 Task: Create Card Customer Persona Review in Board Product Beta Testing to Workspace Customer Relationship Management. Create Card Webinar Review in Board Sales Operations to Workspace Customer Relationship Management. Create Card Quality Assurance Testing in Board Diversity and Inclusion Metrics and Reporting to Workspace Customer Relationship Management. Create Card Event Performance Review in Board Customer Retention Program Strategy and Execution to Workspace Customer Relationship Management
Action: Mouse moved to (66, 370)
Screenshot: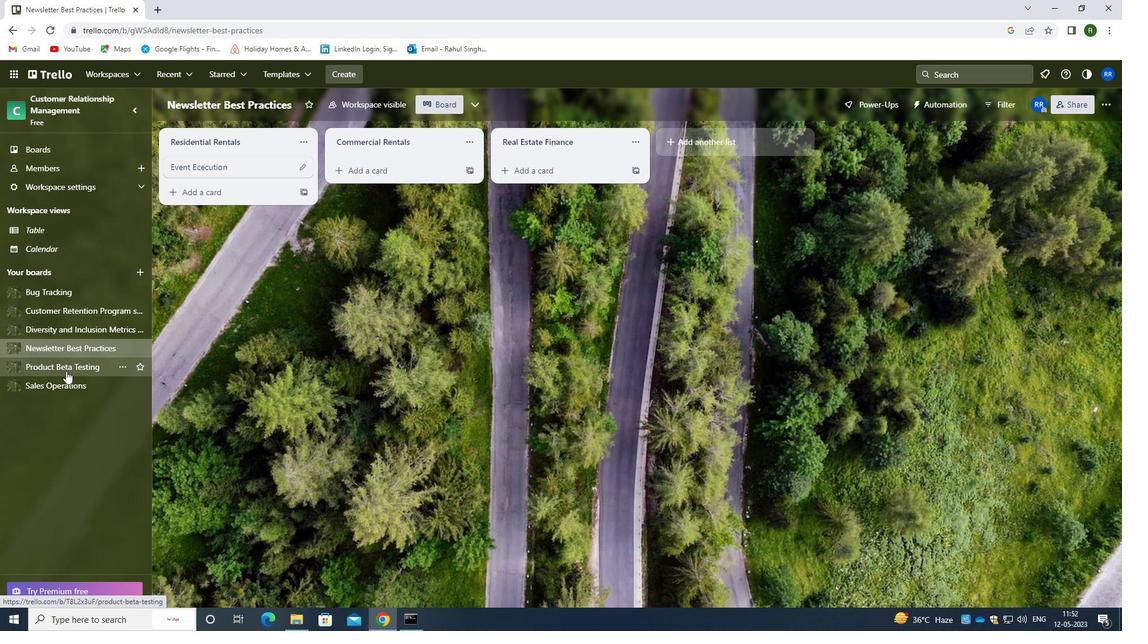 
Action: Mouse pressed left at (66, 370)
Screenshot: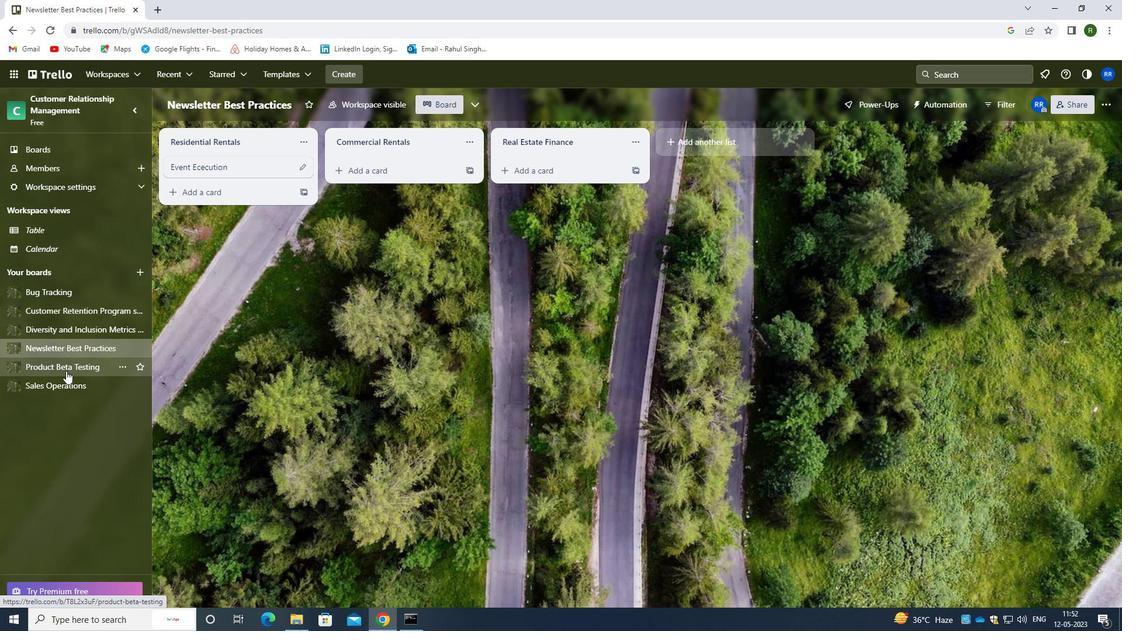 
Action: Mouse moved to (199, 169)
Screenshot: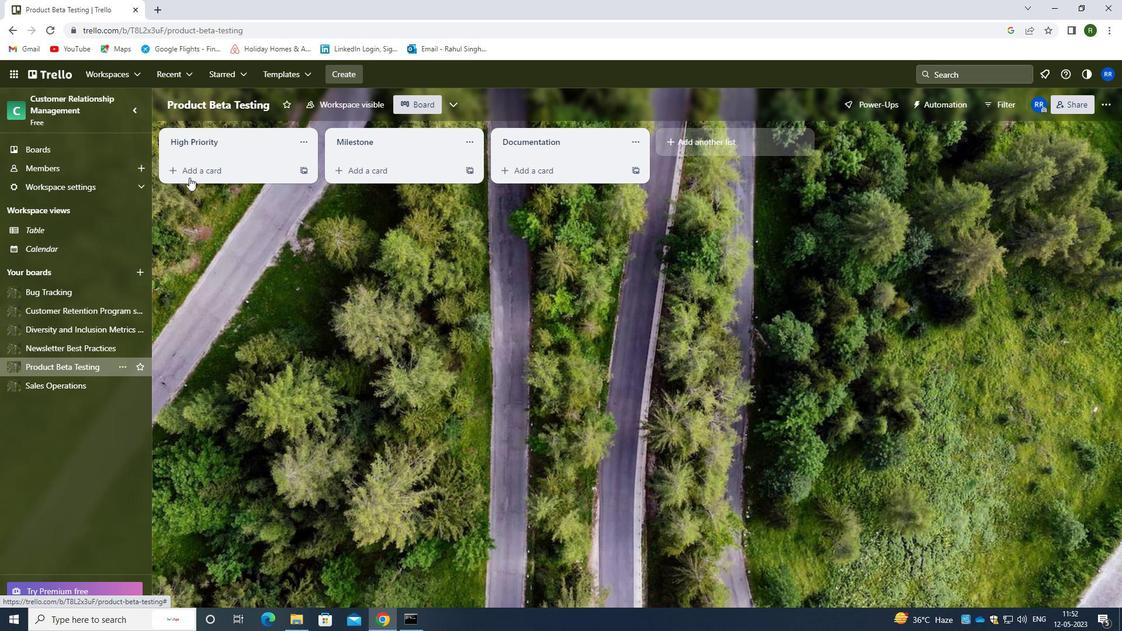 
Action: Mouse pressed left at (199, 169)
Screenshot: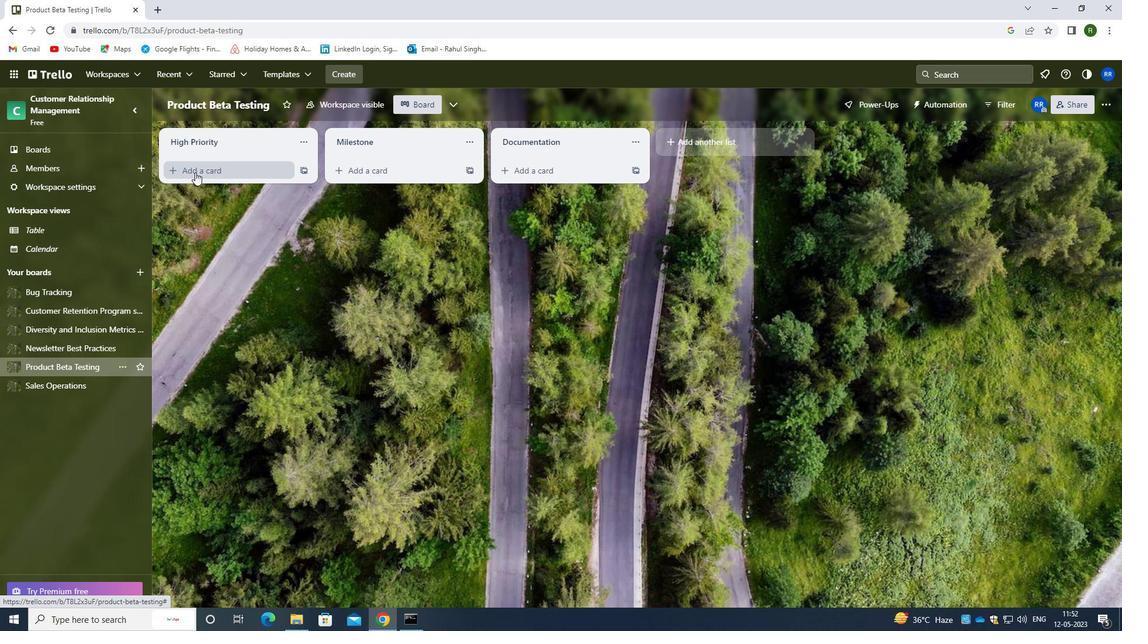 
Action: Mouse moved to (230, 181)
Screenshot: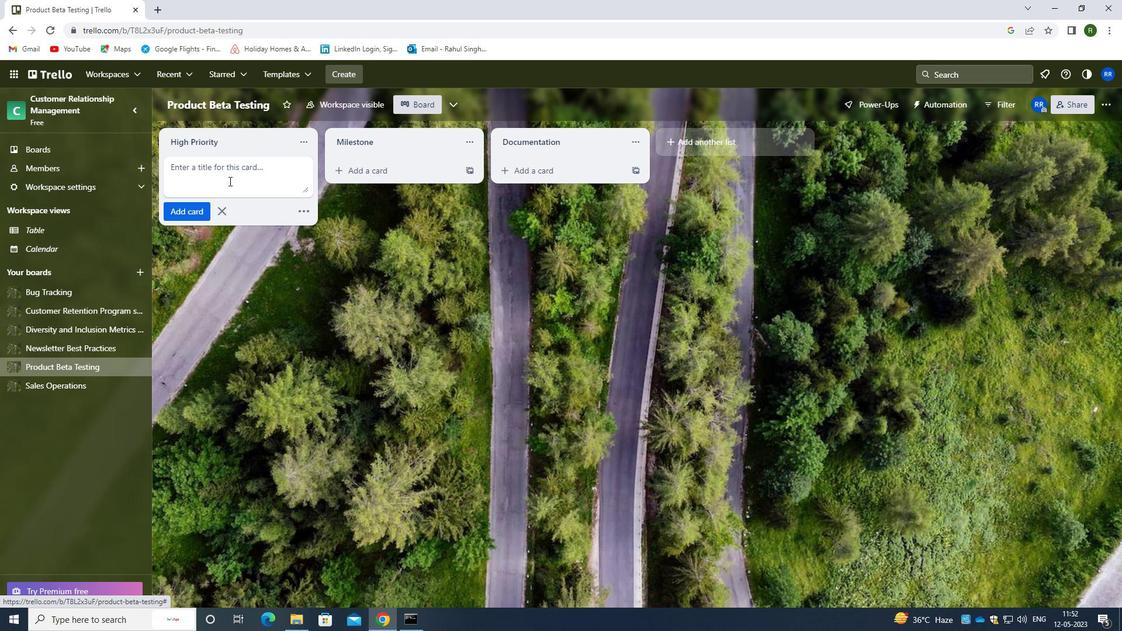 
Action: Mouse pressed left at (230, 181)
Screenshot: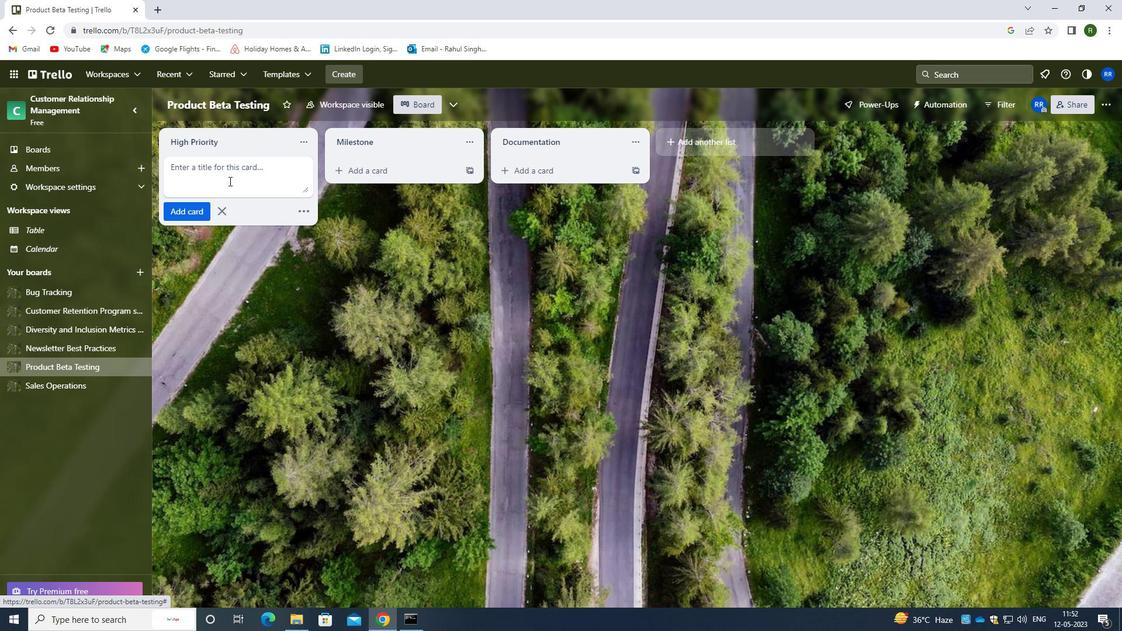 
Action: Mouse moved to (230, 181)
Screenshot: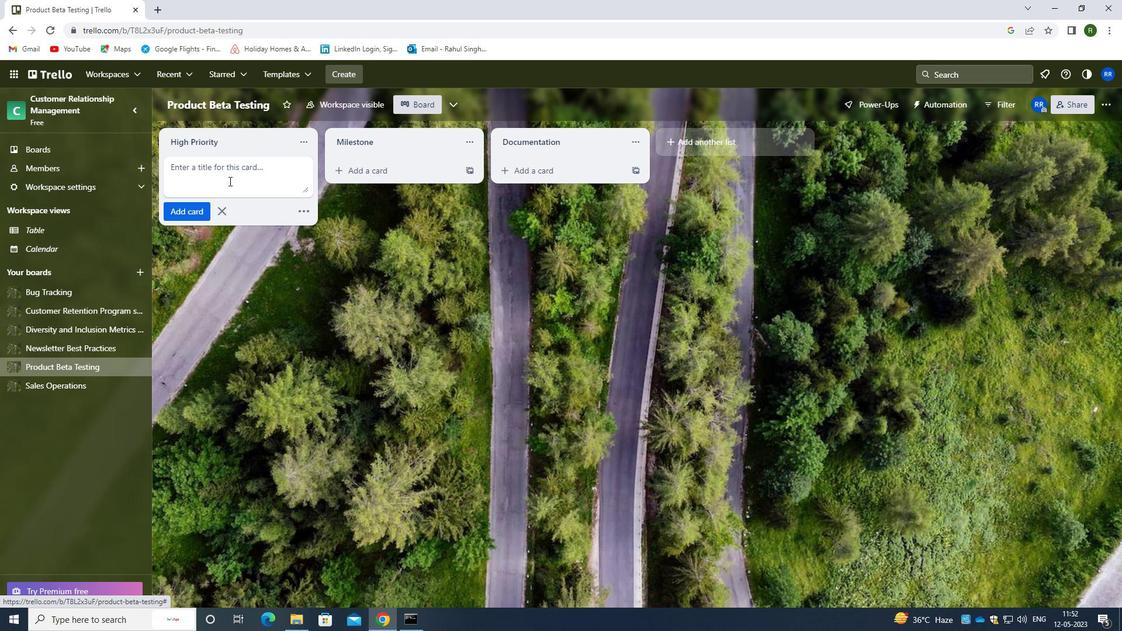 
Action: Key pressed <Key.caps_lock>c<Key.caps_lock>ustomer<Key.space><Key.caps_lock>p<Key.caps_lock>erson<Key.space><Key.caps_lock>r<Key.caps_lock>eview
Screenshot: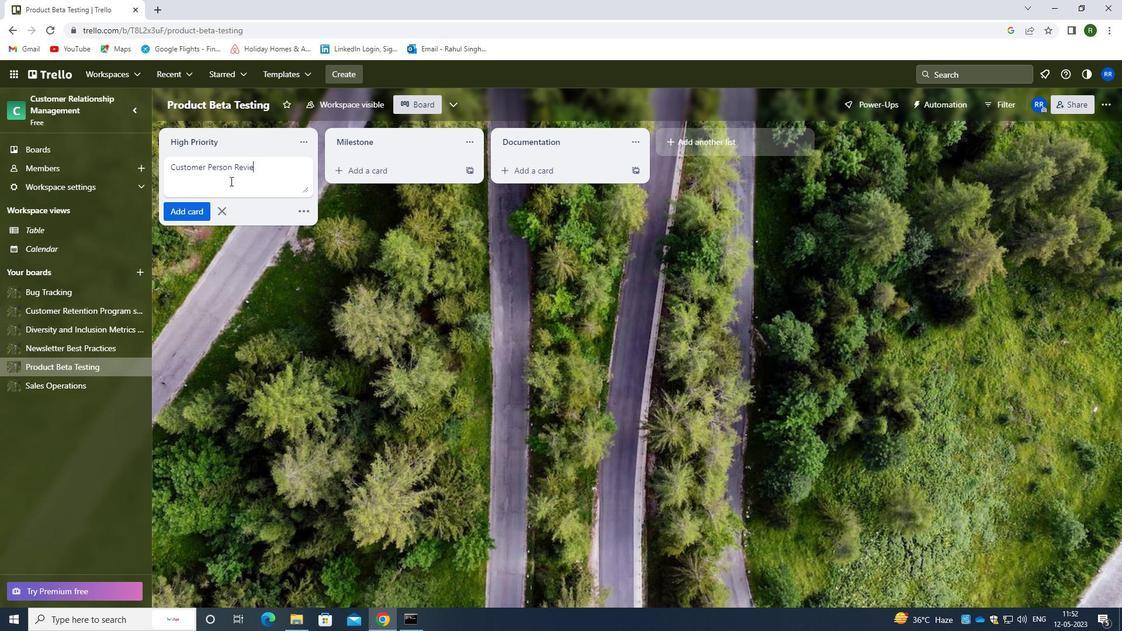 
Action: Mouse moved to (188, 211)
Screenshot: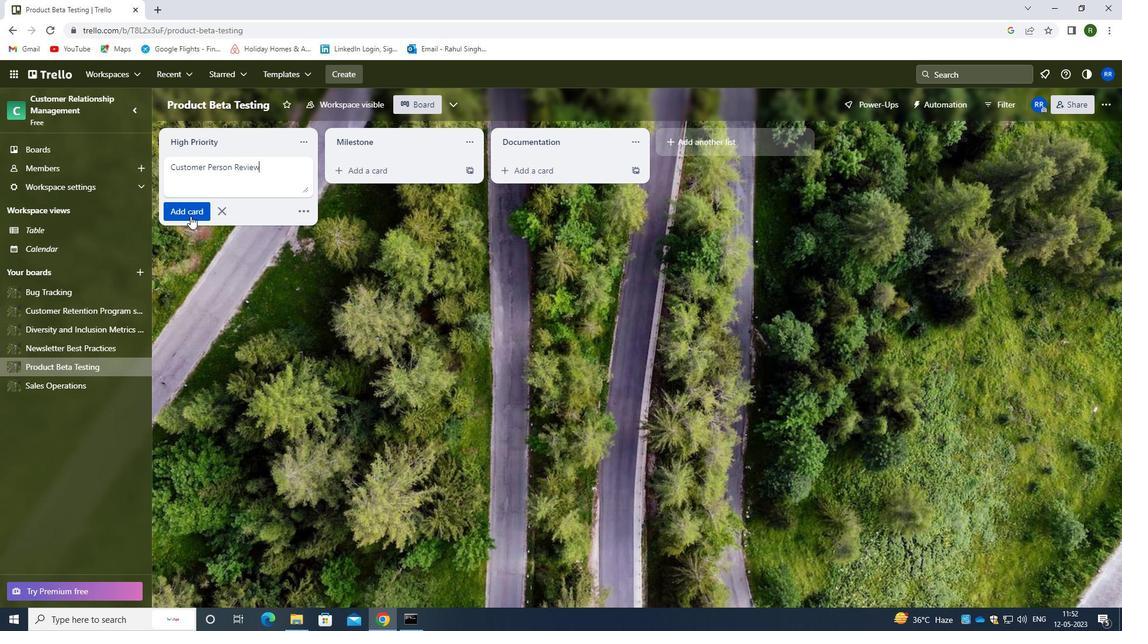 
Action: Mouse pressed left at (188, 211)
Screenshot: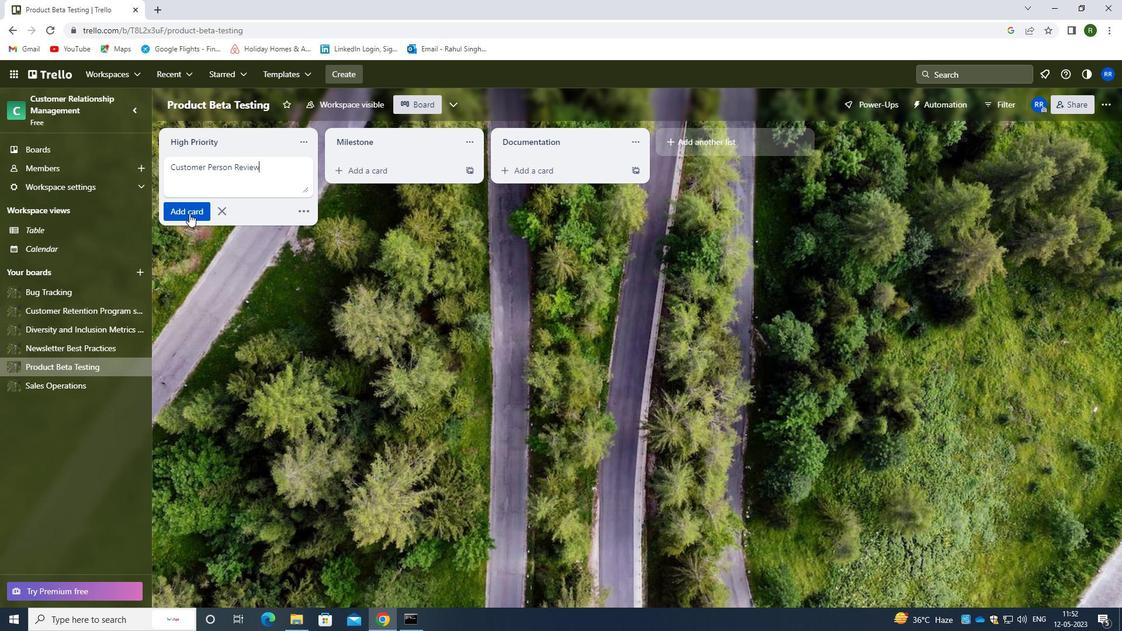 
Action: Mouse moved to (250, 340)
Screenshot: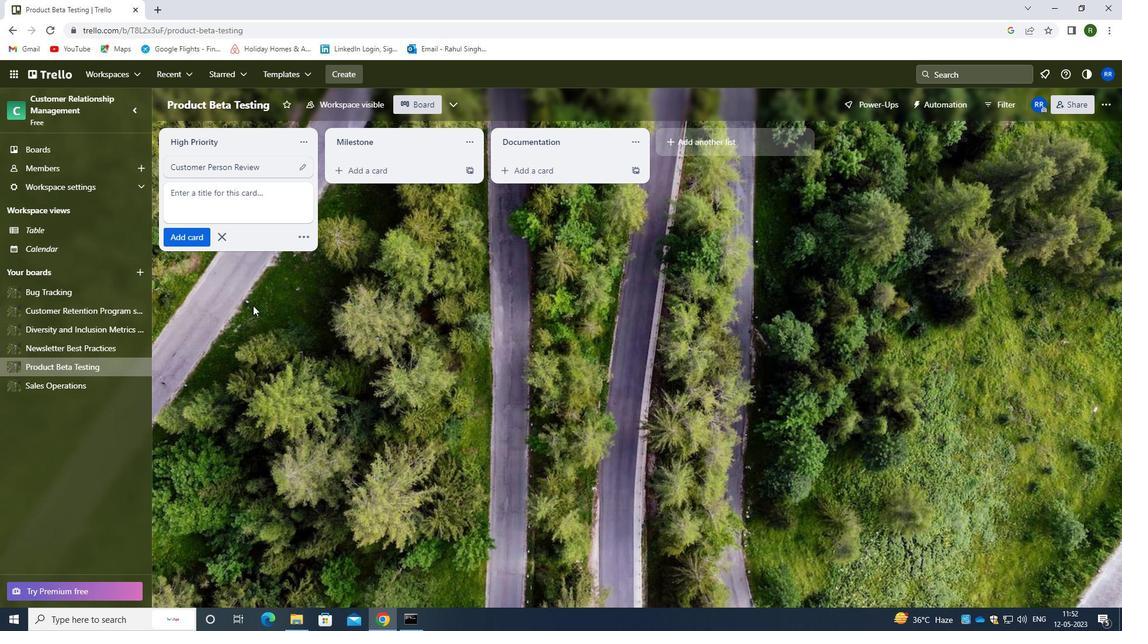 
Action: Mouse pressed left at (250, 340)
Screenshot: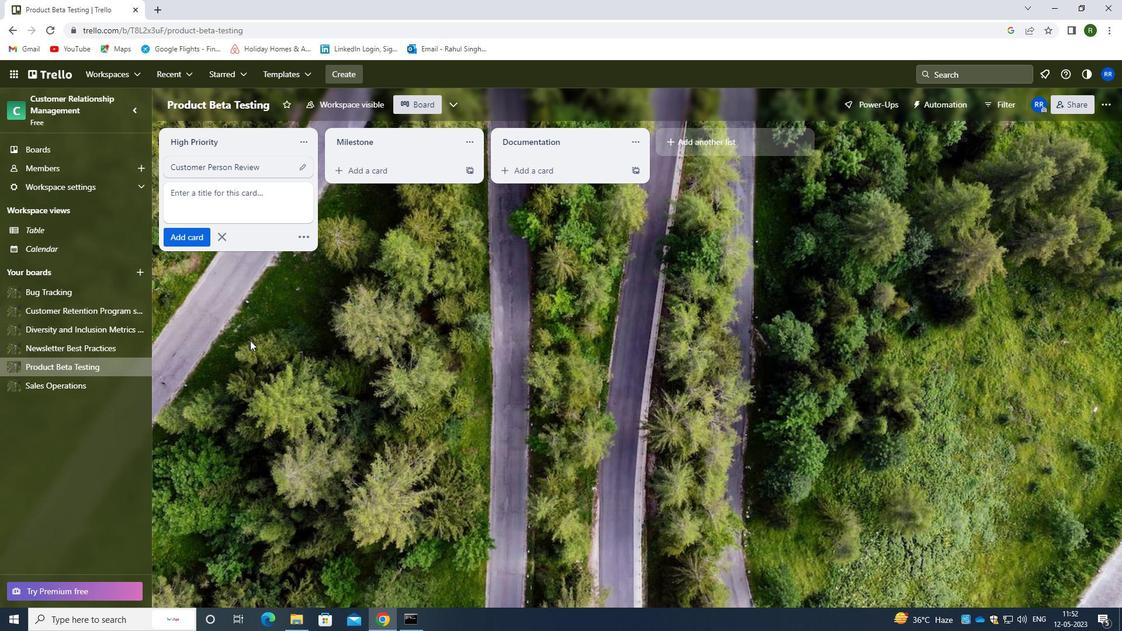 
Action: Mouse moved to (84, 380)
Screenshot: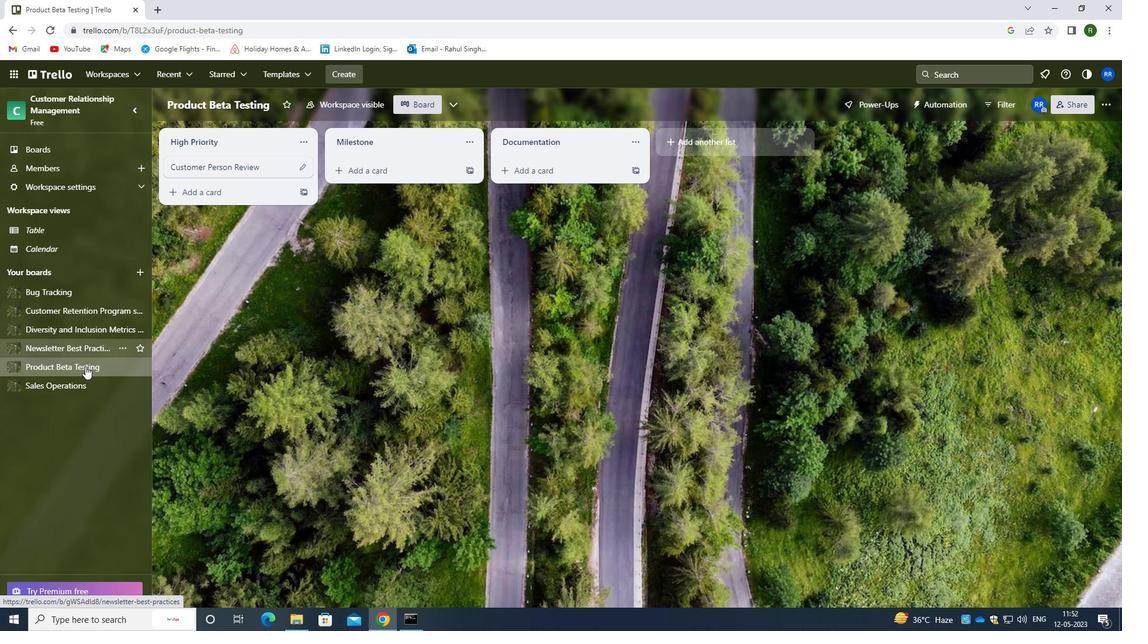 
Action: Mouse pressed left at (84, 380)
Screenshot: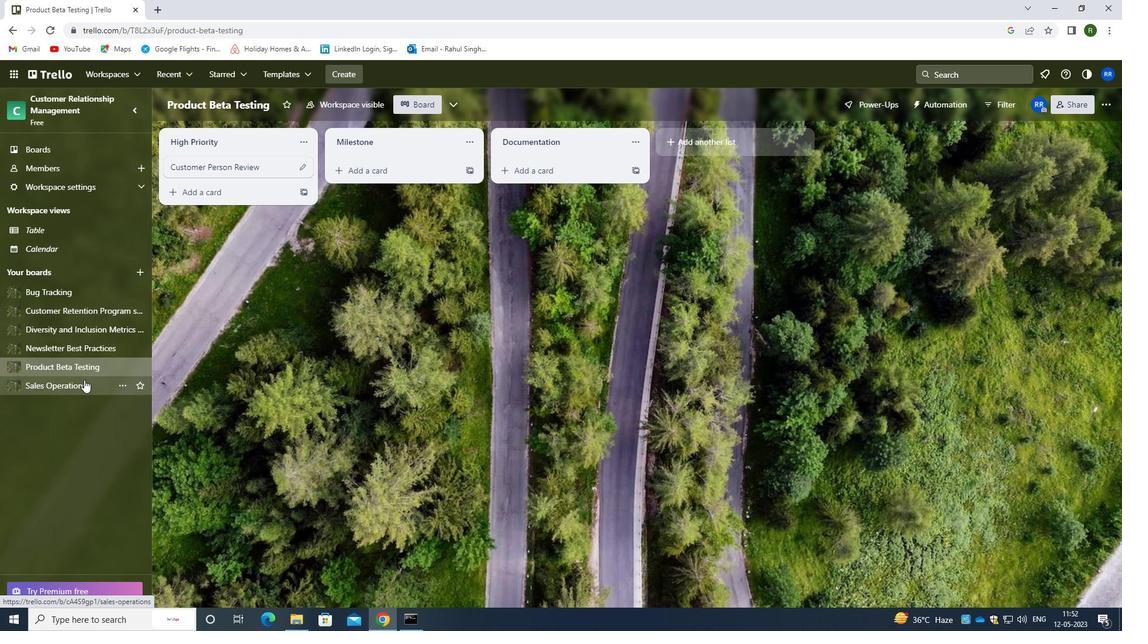 
Action: Mouse moved to (226, 173)
Screenshot: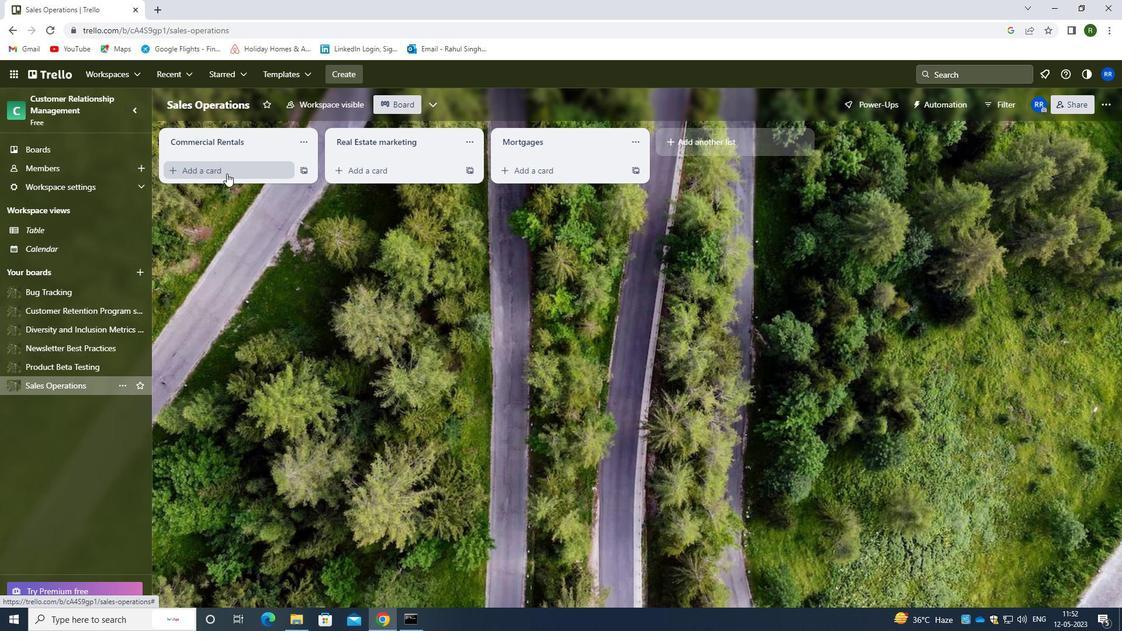 
Action: Mouse pressed left at (226, 173)
Screenshot: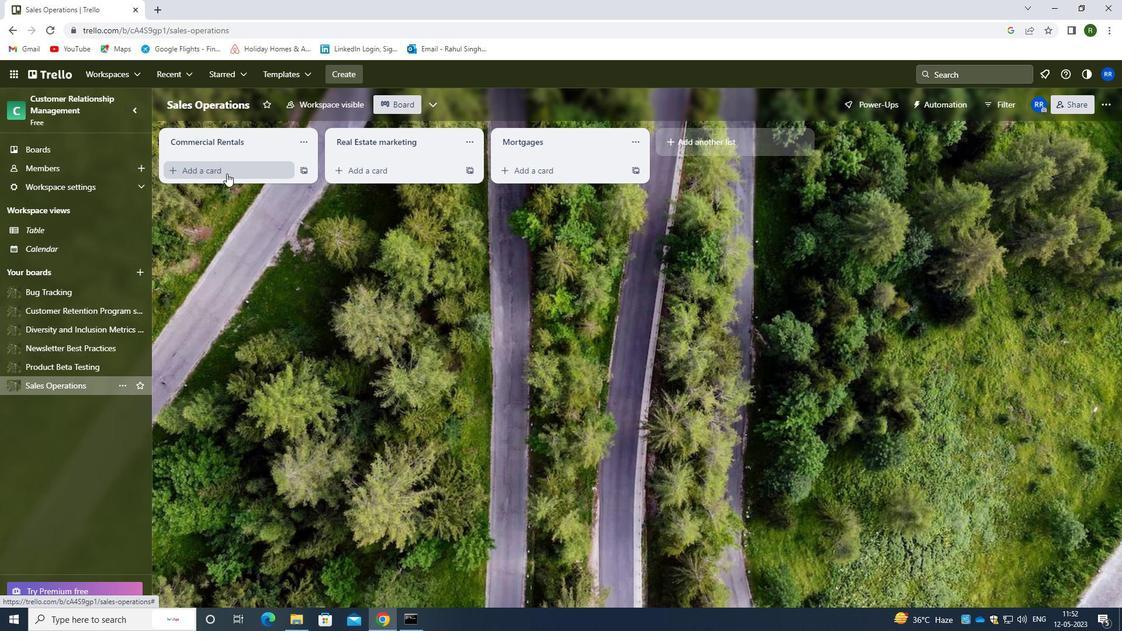 
Action: Mouse moved to (229, 181)
Screenshot: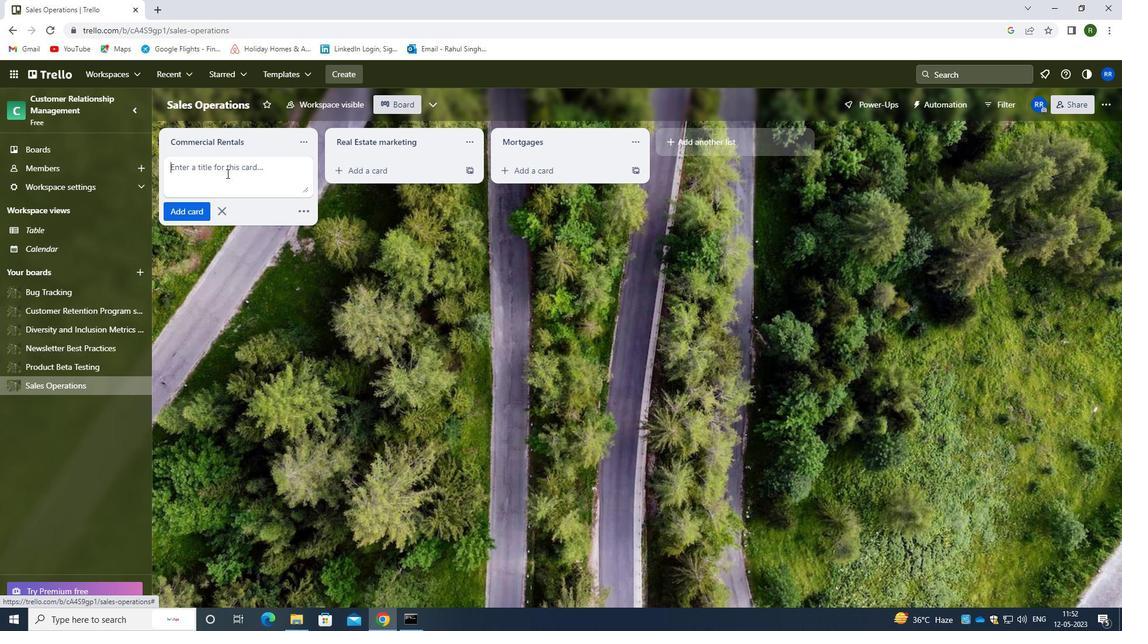 
Action: Mouse pressed left at (229, 181)
Screenshot: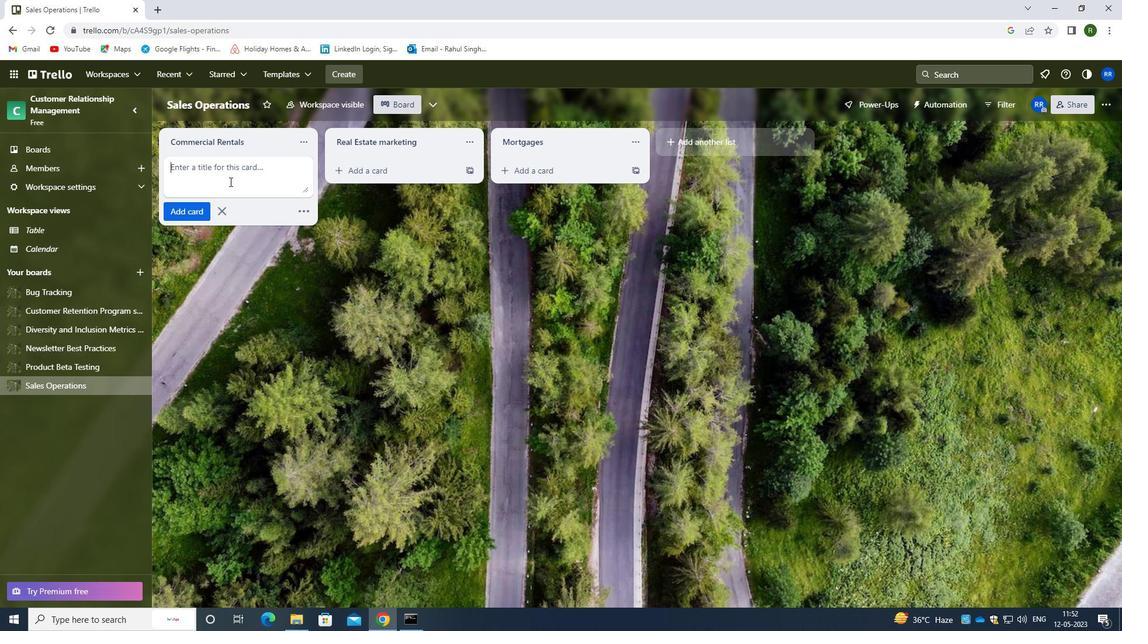 
Action: Key pressed <Key.caps_lock>w<Key.caps_lock>ebinat<Key.space><Key.caps_lock>r<Key.backspace><Key.backspace><Key.backspace>r<Key.space><Key.caps_lock><Key.backspace><Key.backspace><Key.backspace><Key.caps_lock>r<Key.backspace><Key.caps_lock>r<Key.space><Key.caps_lock>r<Key.backspace><Key.backspace><Key.backspace>a<Key.backspace><Key.caps_lock>ar<Key.space><Key.caps_lock>r<Key.caps_lock>eview
Screenshot: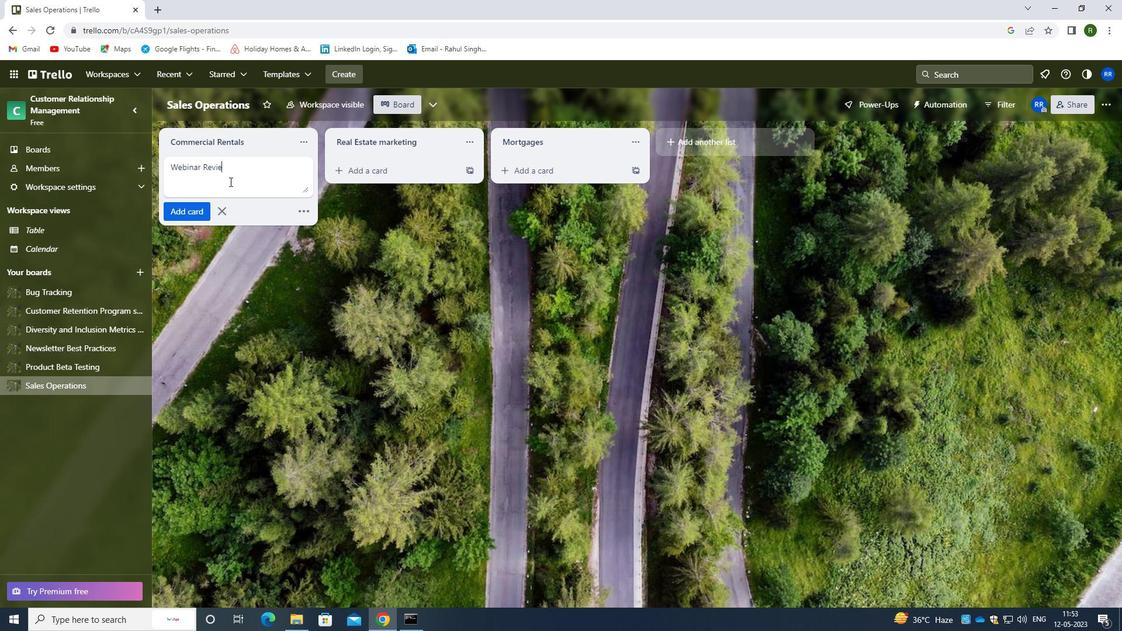 
Action: Mouse moved to (185, 209)
Screenshot: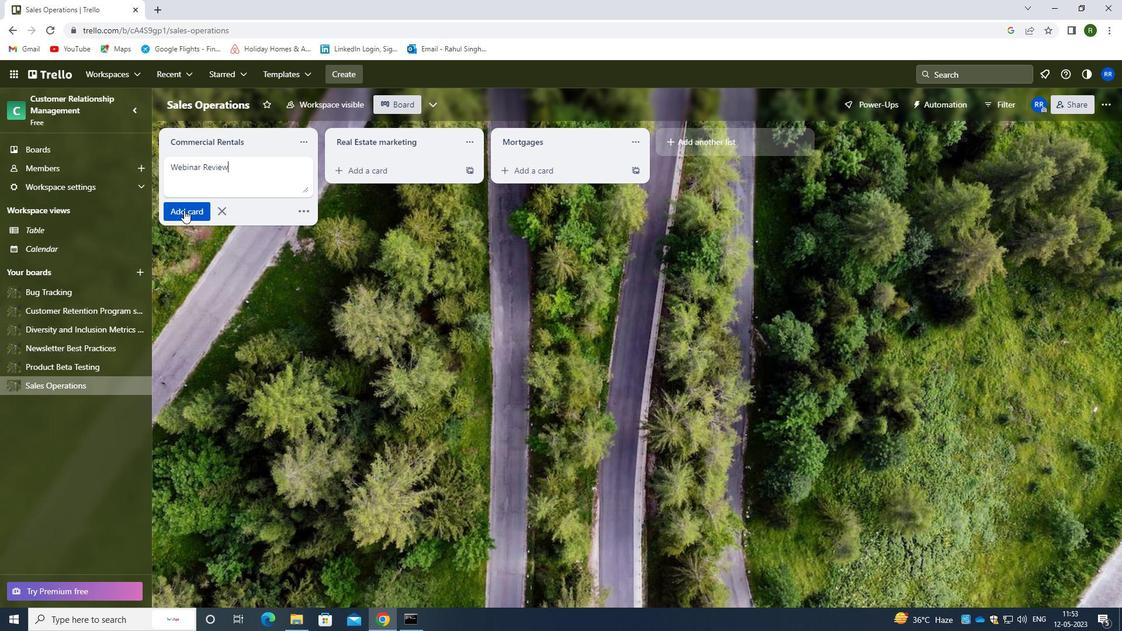 
Action: Mouse pressed left at (185, 209)
Screenshot: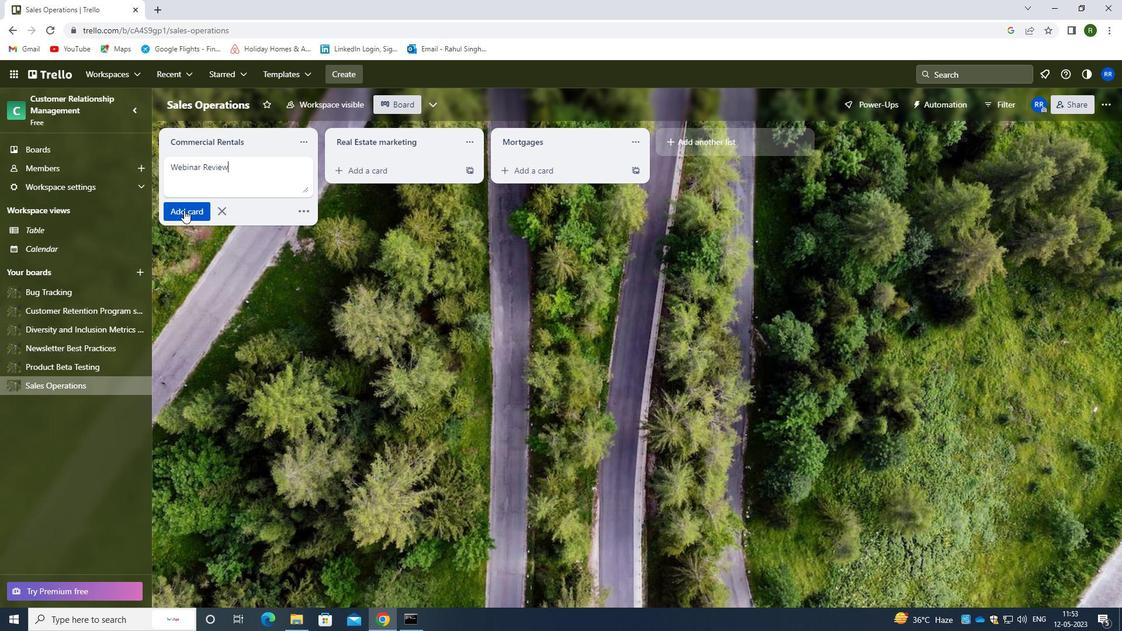 
Action: Mouse moved to (214, 314)
Screenshot: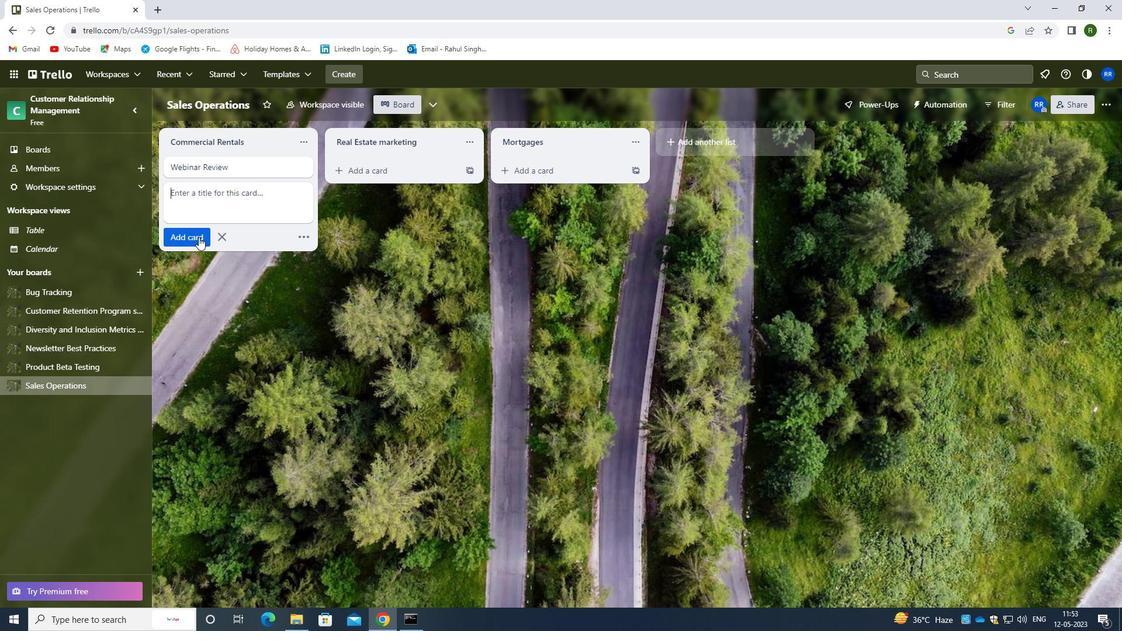 
Action: Mouse pressed left at (214, 314)
Screenshot: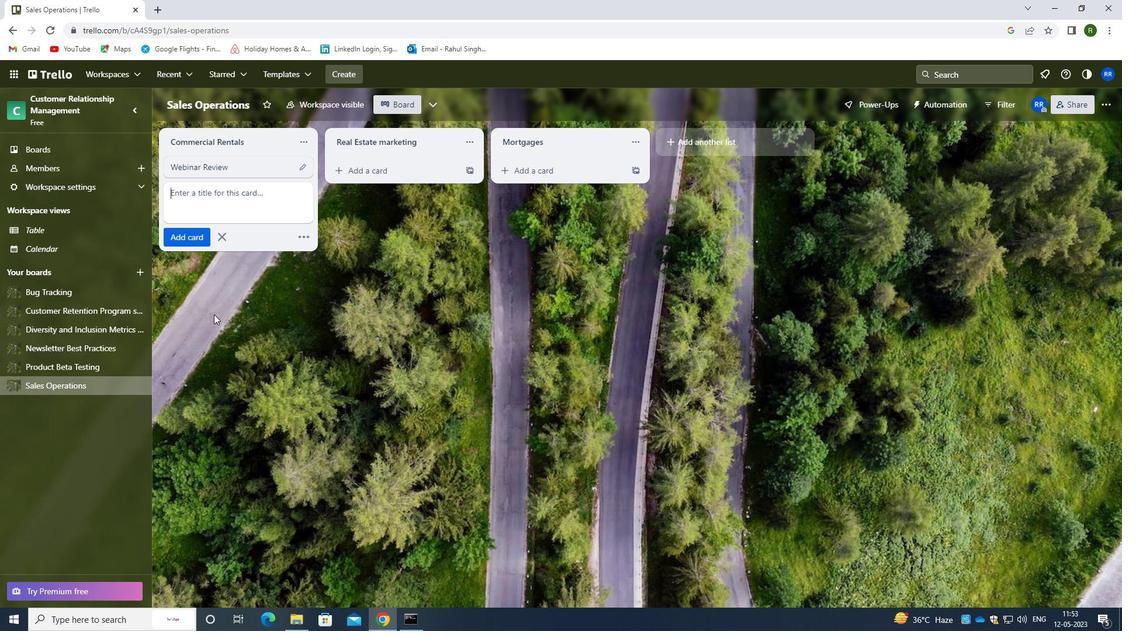 
Action: Mouse moved to (97, 323)
Screenshot: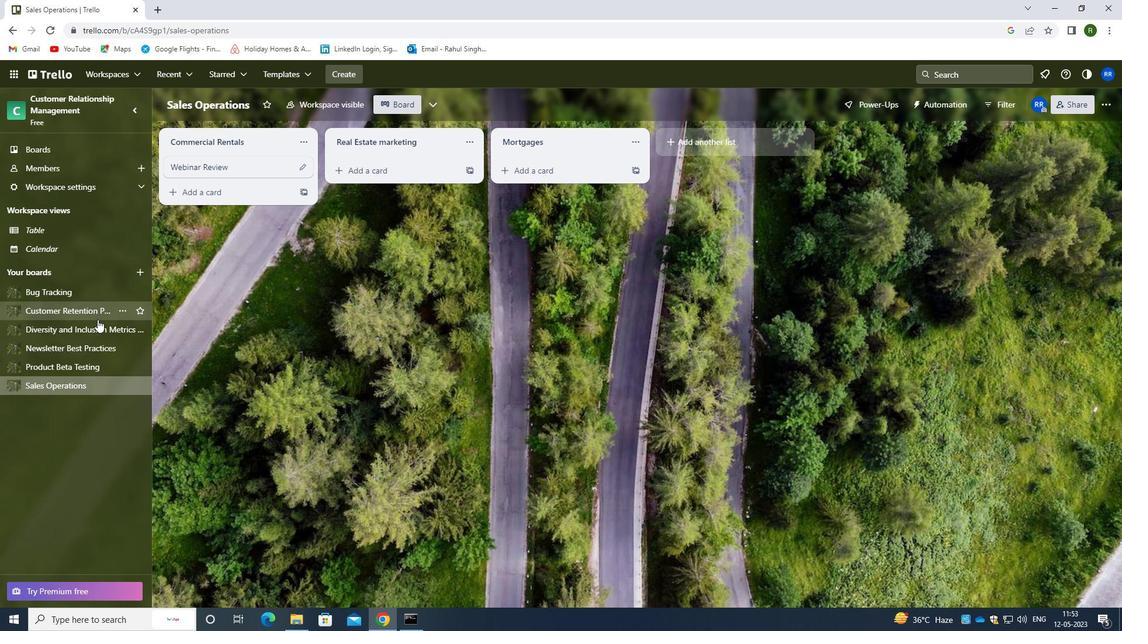 
Action: Mouse pressed left at (97, 323)
Screenshot: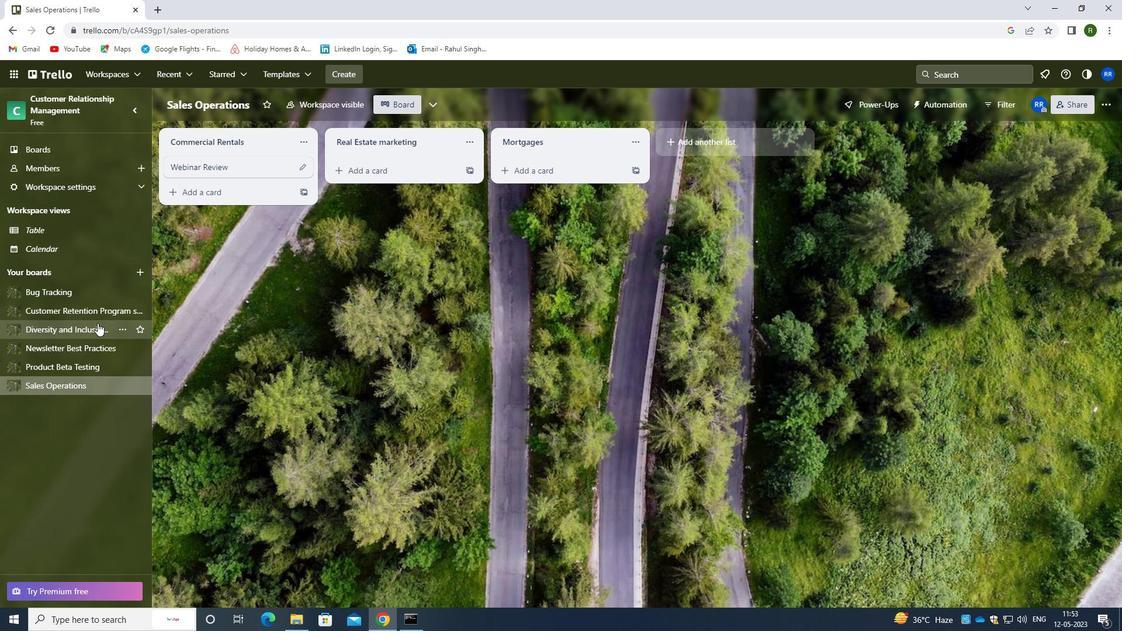 
Action: Mouse moved to (200, 166)
Screenshot: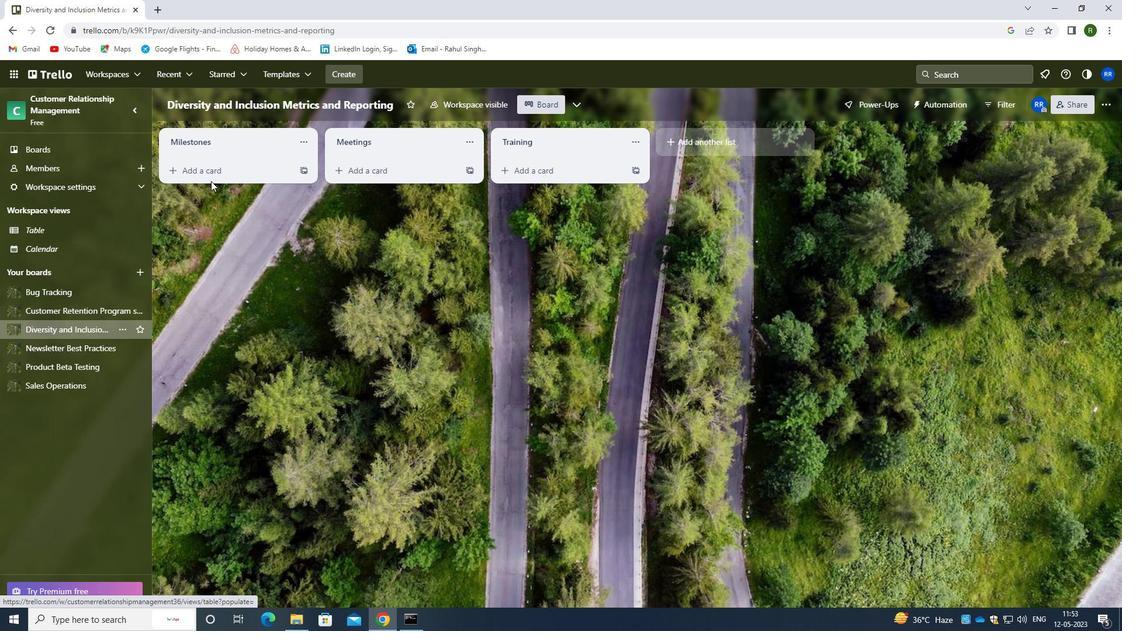 
Action: Mouse pressed left at (200, 166)
Screenshot: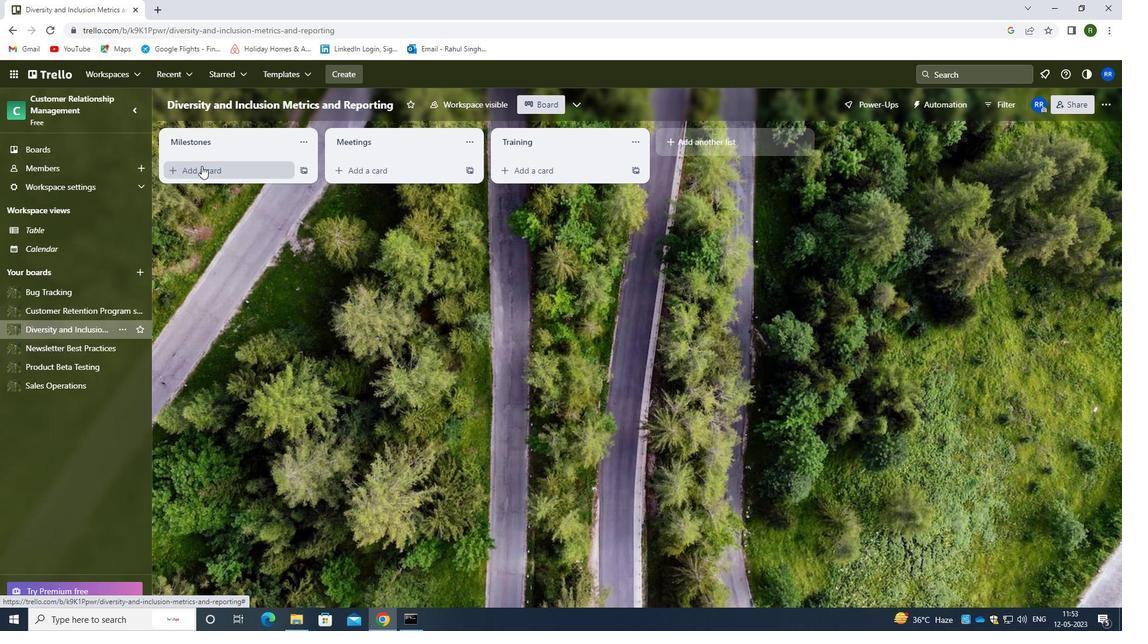 
Action: Mouse moved to (225, 179)
Screenshot: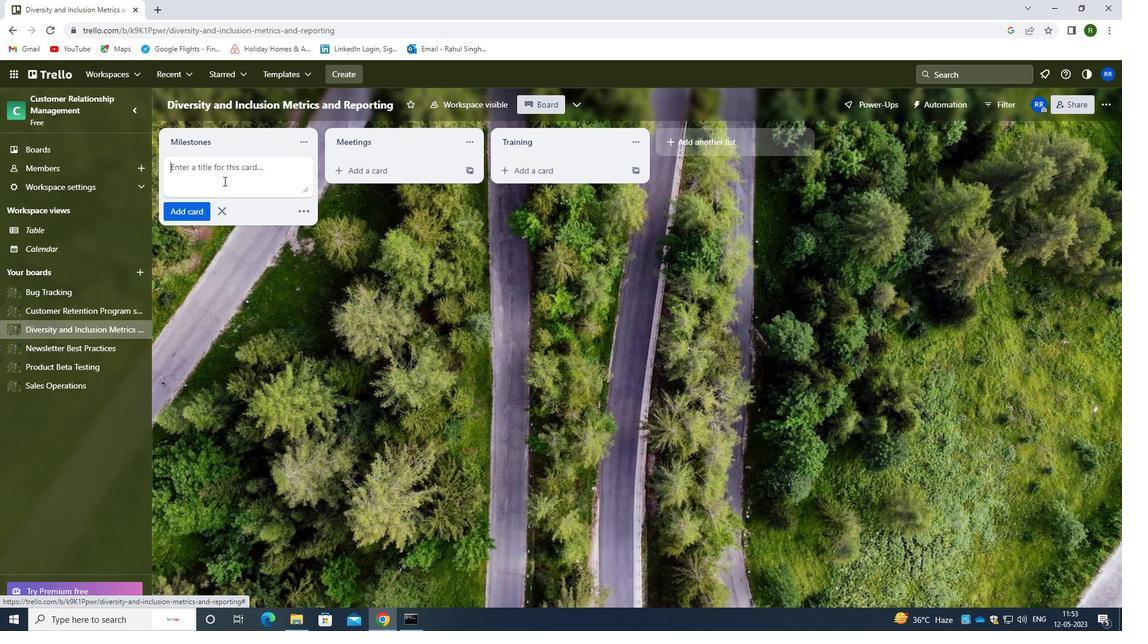 
Action: Mouse pressed left at (225, 179)
Screenshot: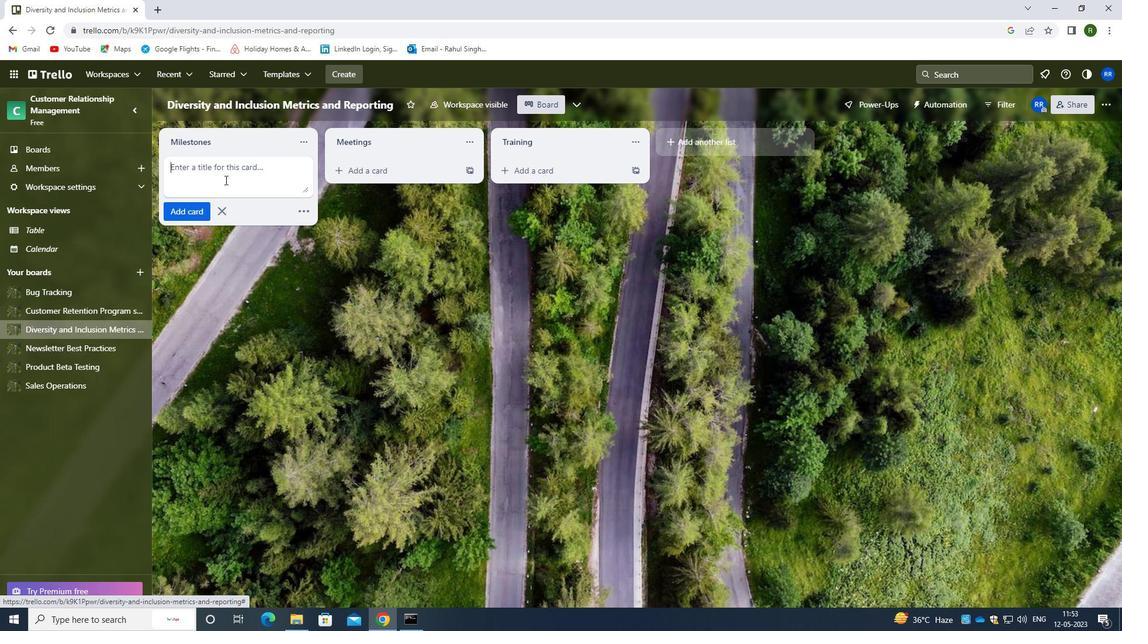
Action: Key pressed <Key.caps_lock><Key.caps_lock>q<Key.backspace><Key.caps_lock>q<Key.caps_lock>uality<Key.space><Key.caps_lock>a<Key.caps_lock>ssurance<Key.space><Key.caps_lock>t<Key.caps_lock>estui<Key.backspace><Key.backspace>ing
Screenshot: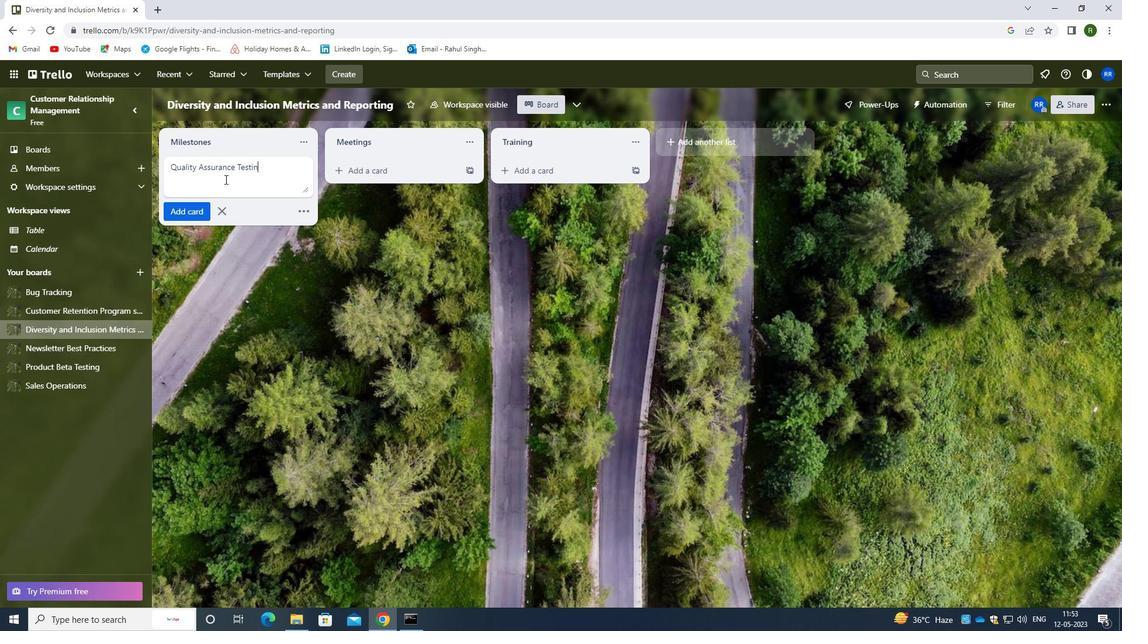 
Action: Mouse moved to (197, 216)
Screenshot: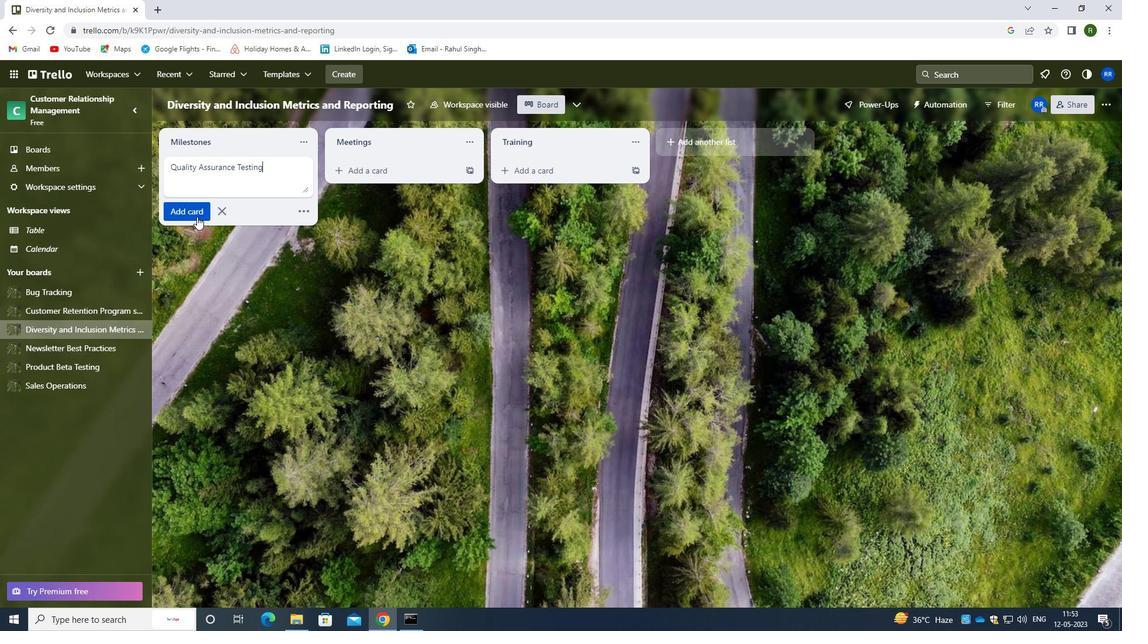 
Action: Mouse pressed left at (197, 216)
Screenshot: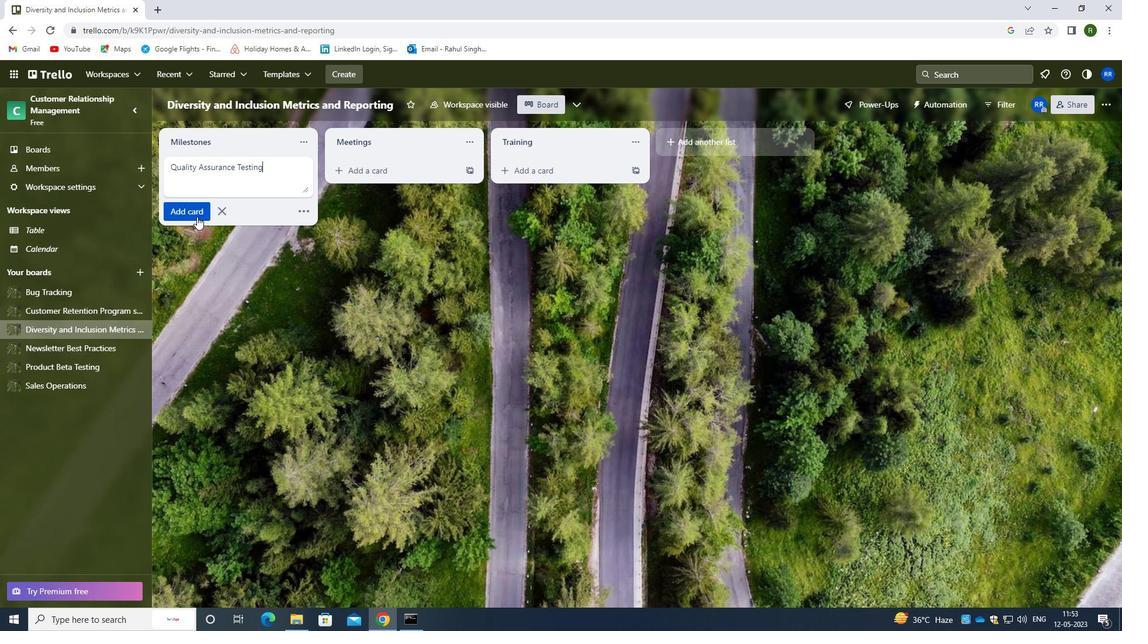 
Action: Mouse moved to (92, 308)
Screenshot: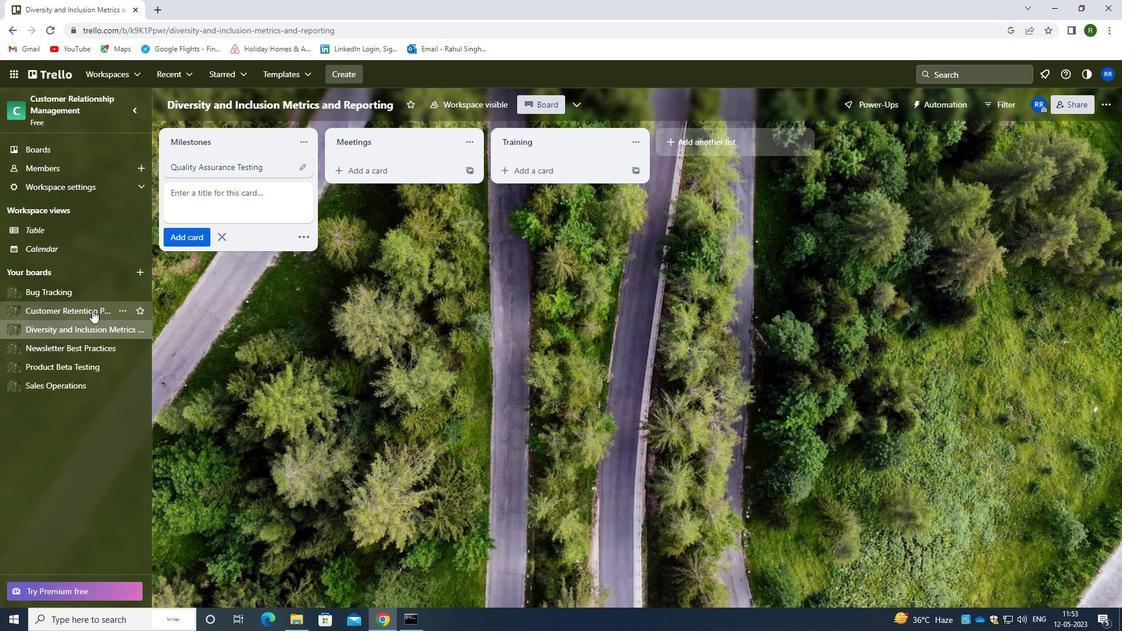 
Action: Mouse pressed left at (92, 308)
Screenshot: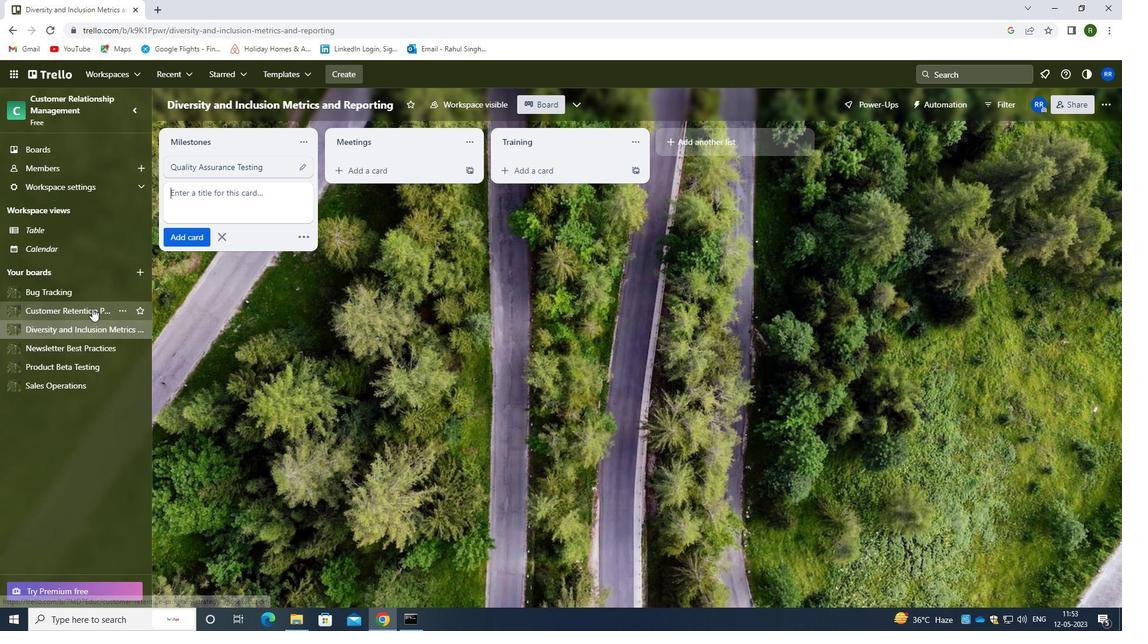 
Action: Mouse moved to (194, 192)
Screenshot: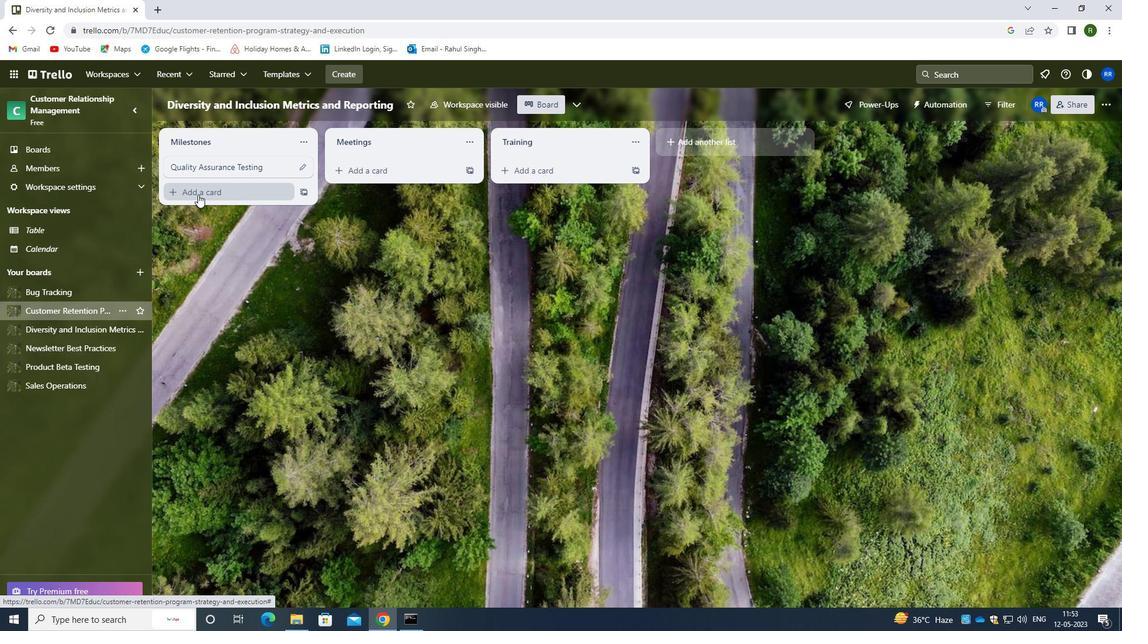 
Action: Mouse pressed left at (194, 192)
Screenshot: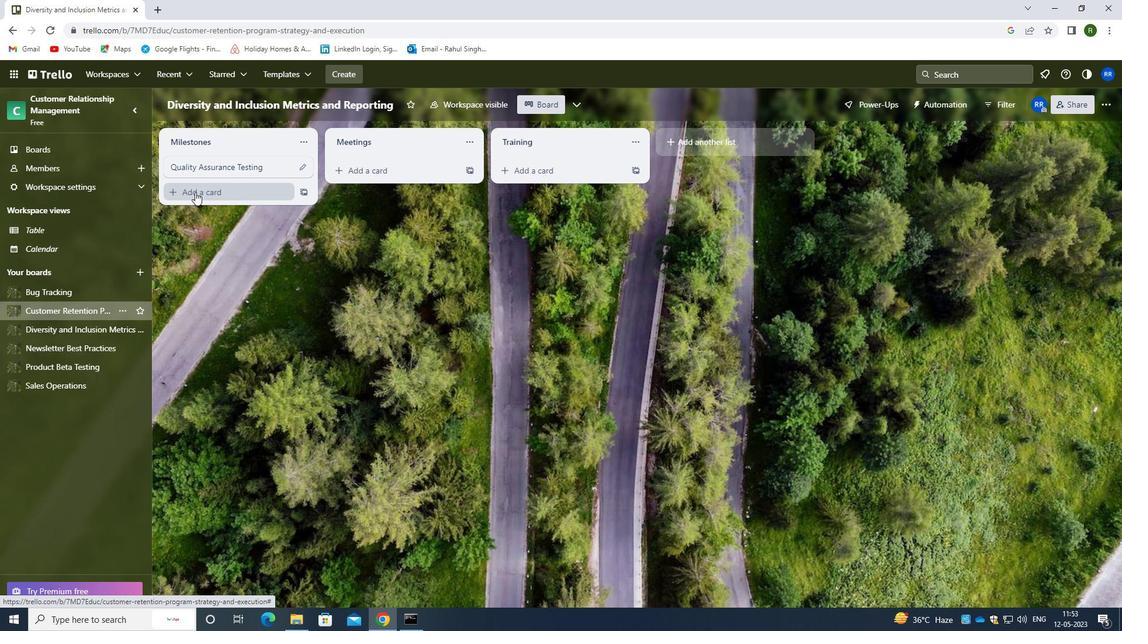 
Action: Mouse moved to (201, 171)
Screenshot: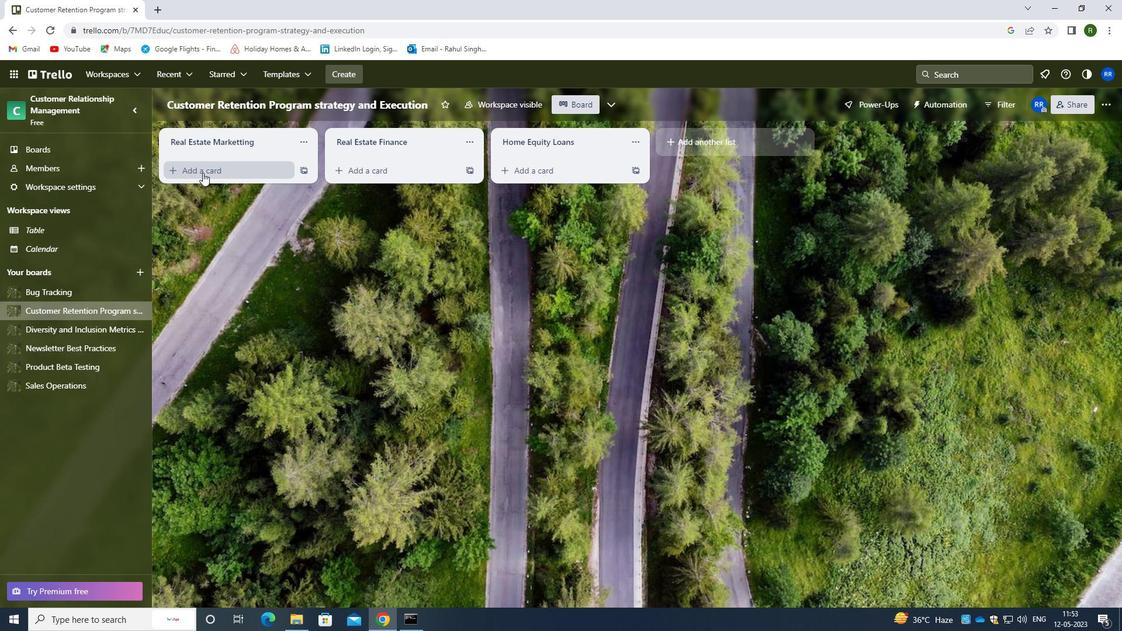 
Action: Mouse pressed left at (201, 171)
Screenshot: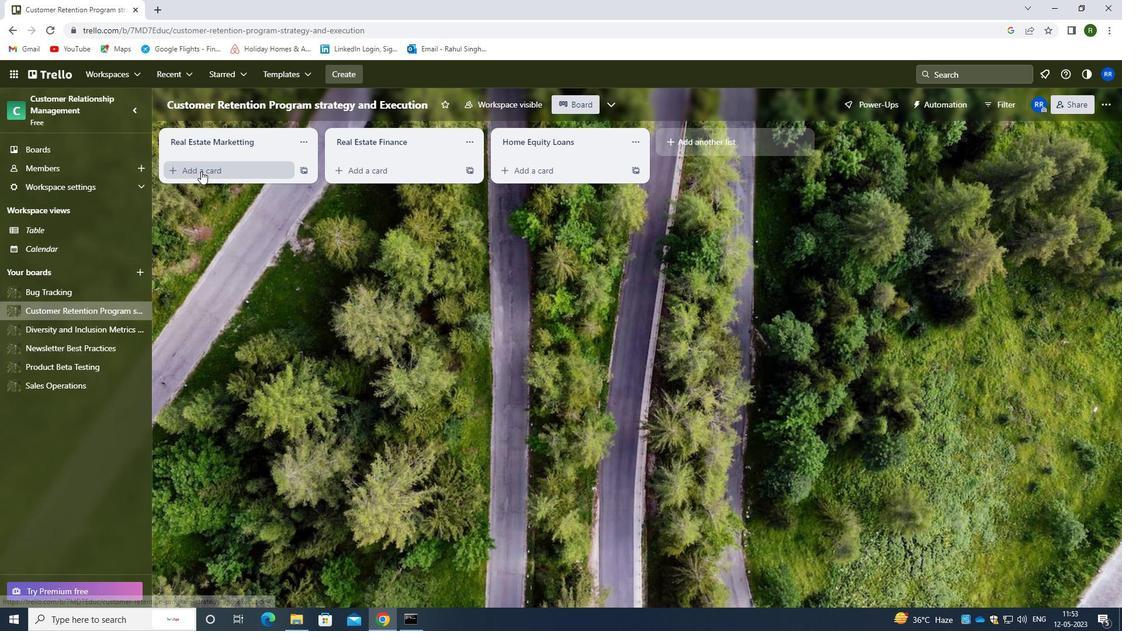 
Action: Mouse moved to (225, 180)
Screenshot: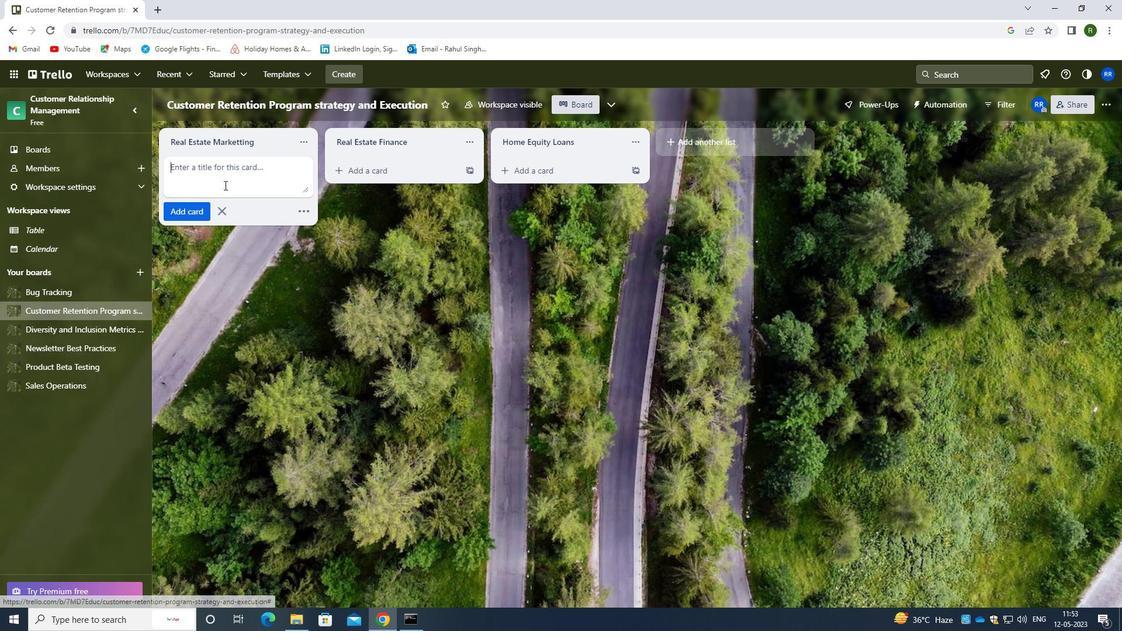 
Action: Mouse pressed left at (225, 180)
Screenshot: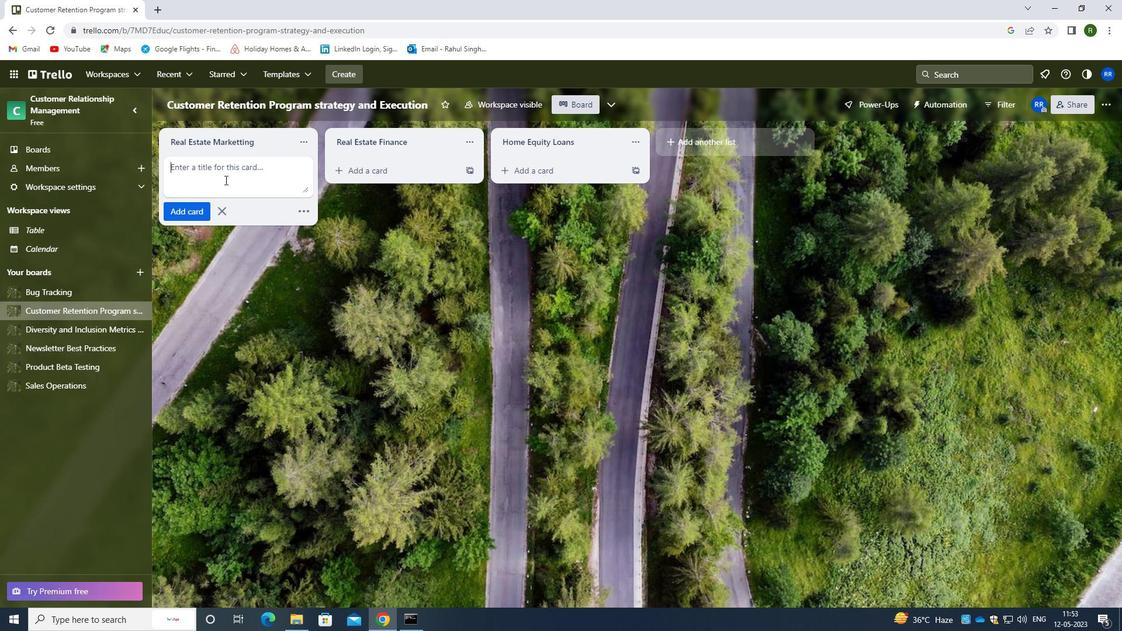
Action: Key pressed <Key.caps_lock>e<Key.caps_lock>vent<Key.space><Key.caps_lock>p<Key.caps_lock>erformance
Screenshot: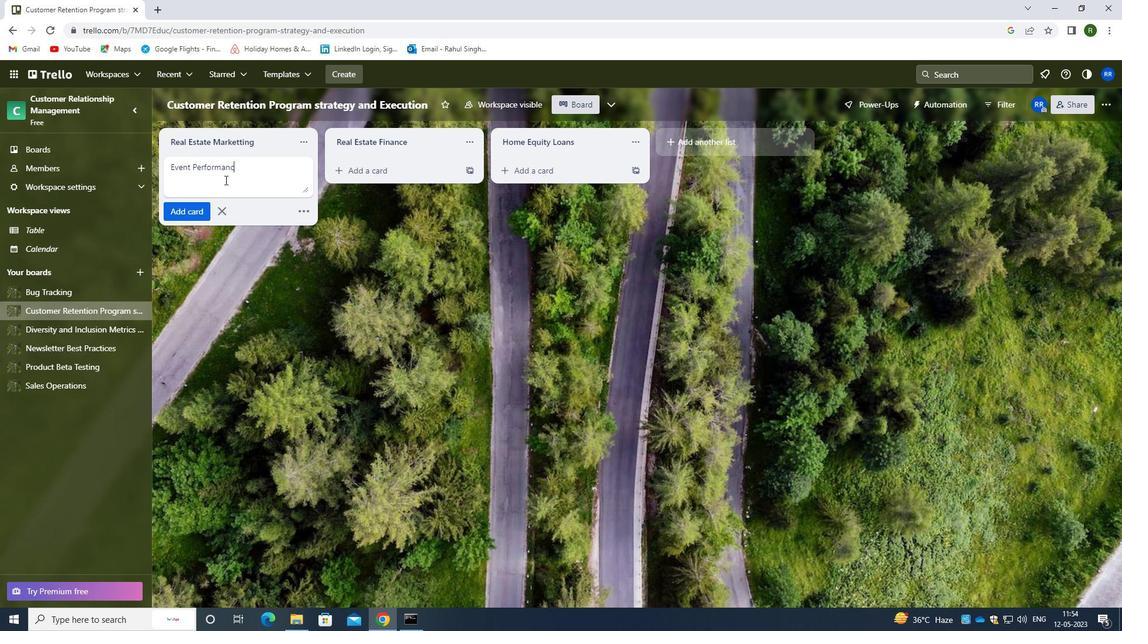 
Action: Mouse moved to (191, 208)
Screenshot: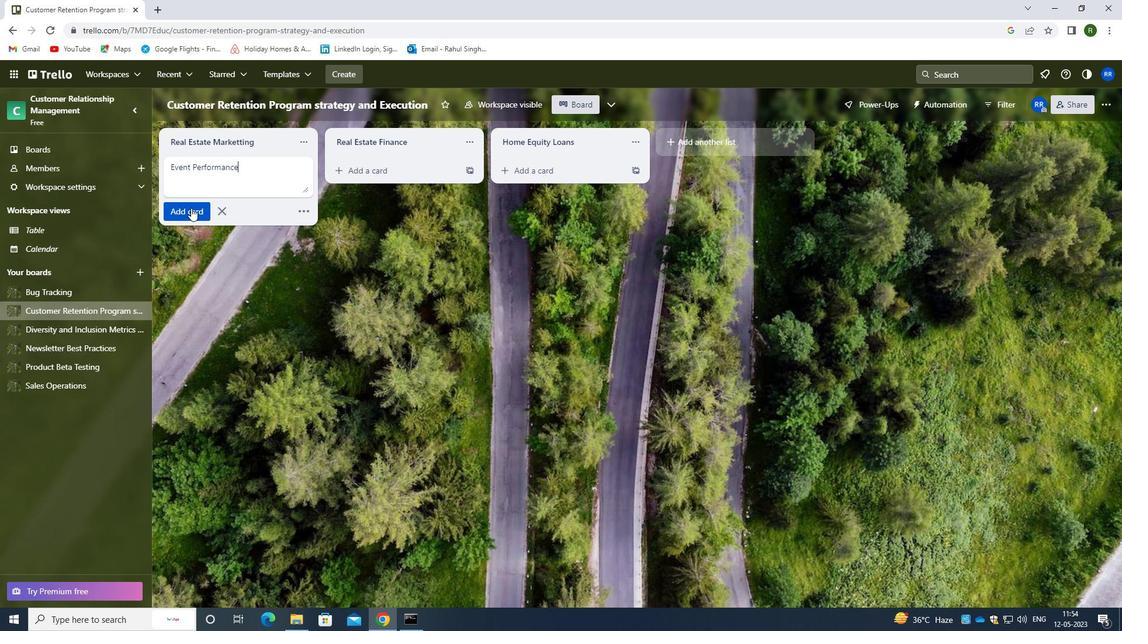 
Action: Mouse pressed left at (191, 208)
Screenshot: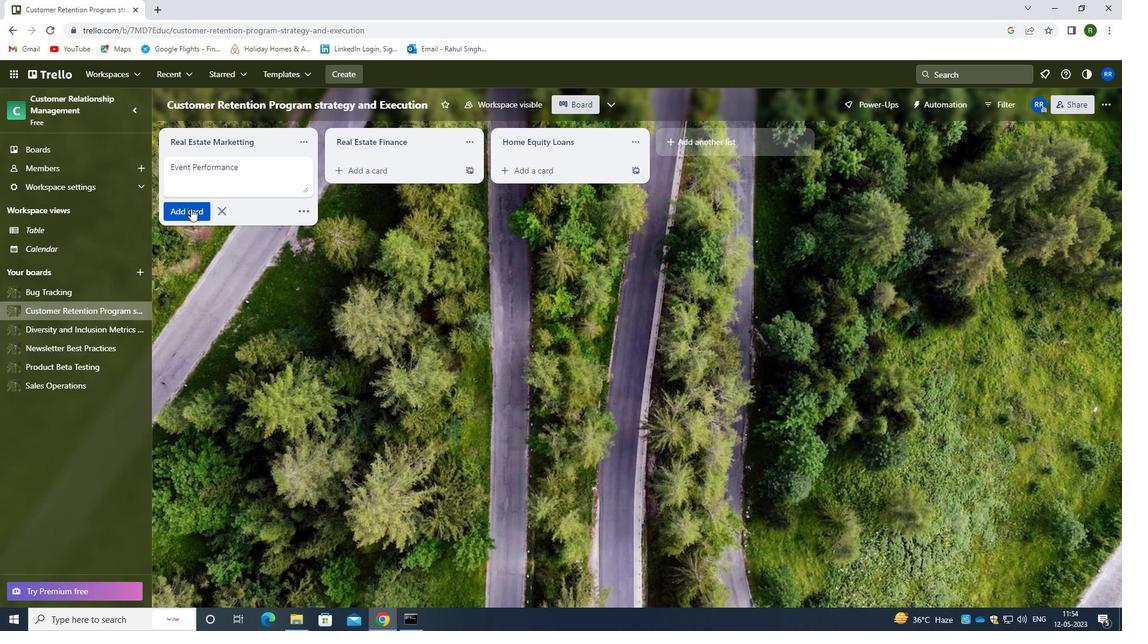 
Action: Mouse moved to (225, 305)
Screenshot: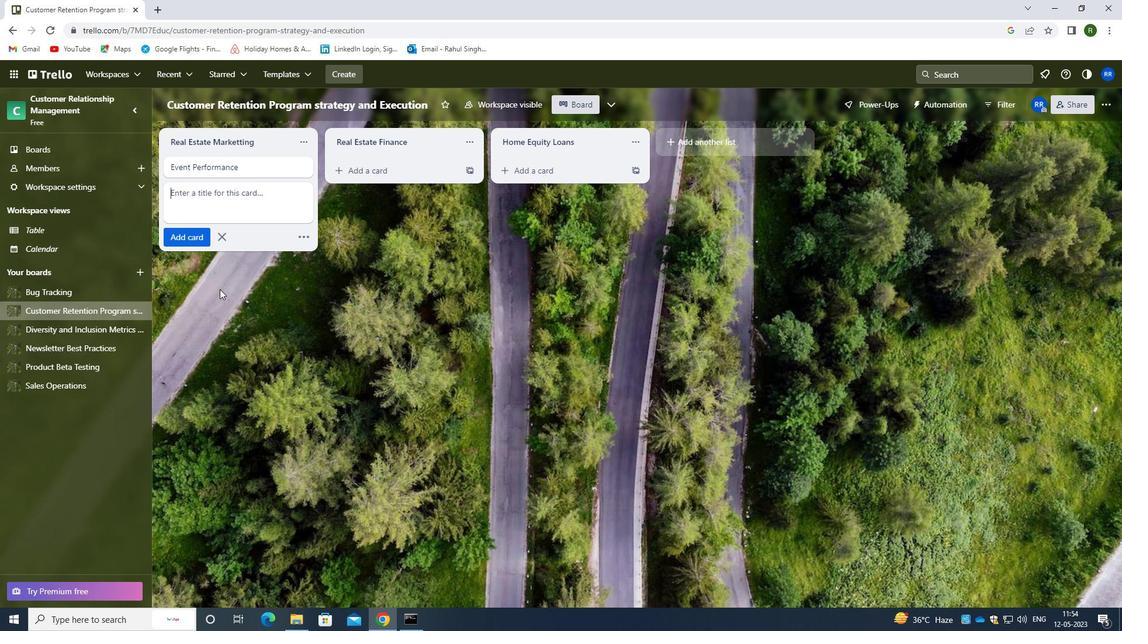 
Action: Mouse pressed left at (225, 305)
Screenshot: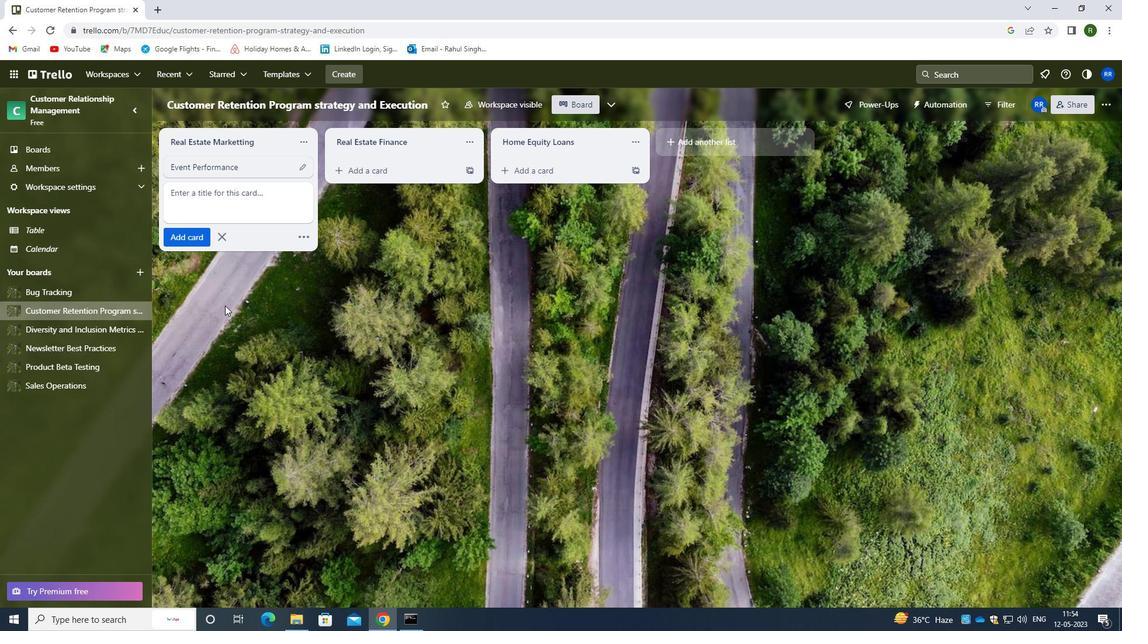 
